 Task: Create a due date automation trigger when advanced on, 2 working days before a card is due add fields without custom fields "Resume" completed at 11:00 AM.
Action: Mouse moved to (1139, 87)
Screenshot: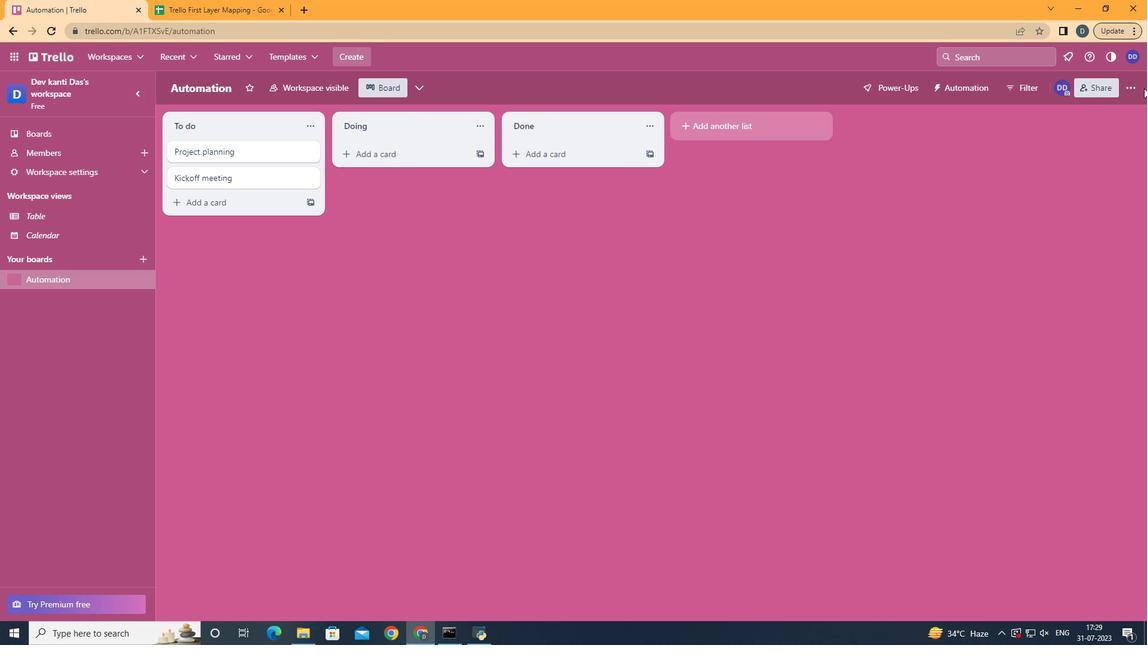 
Action: Mouse pressed left at (1139, 87)
Screenshot: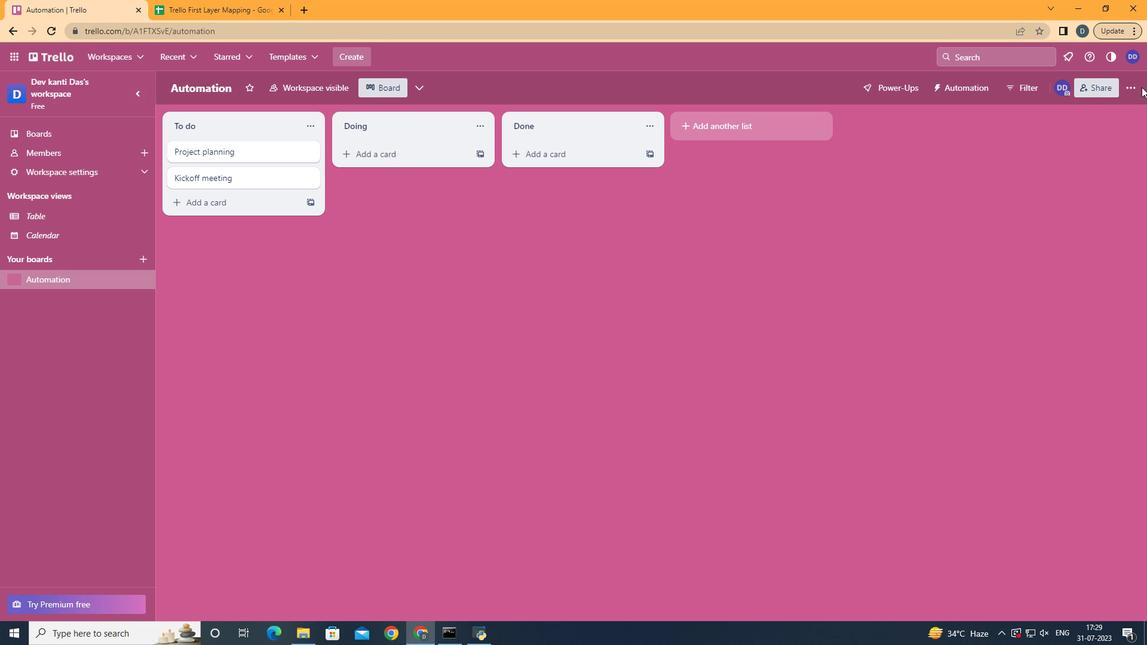 
Action: Mouse moved to (1056, 266)
Screenshot: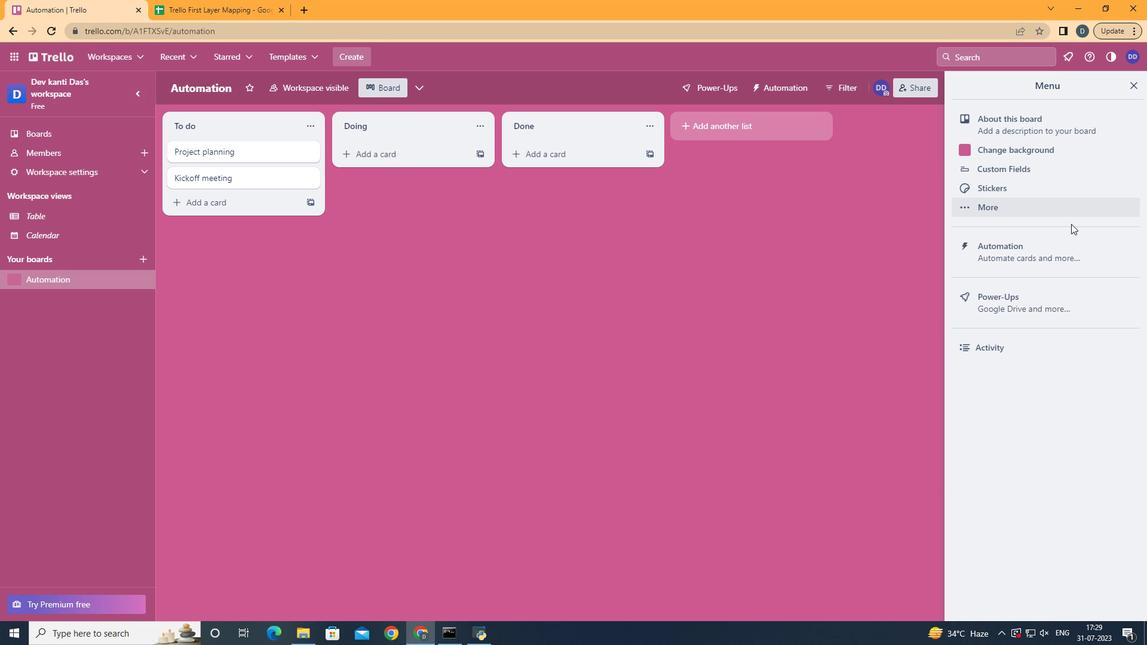 
Action: Mouse pressed left at (1056, 266)
Screenshot: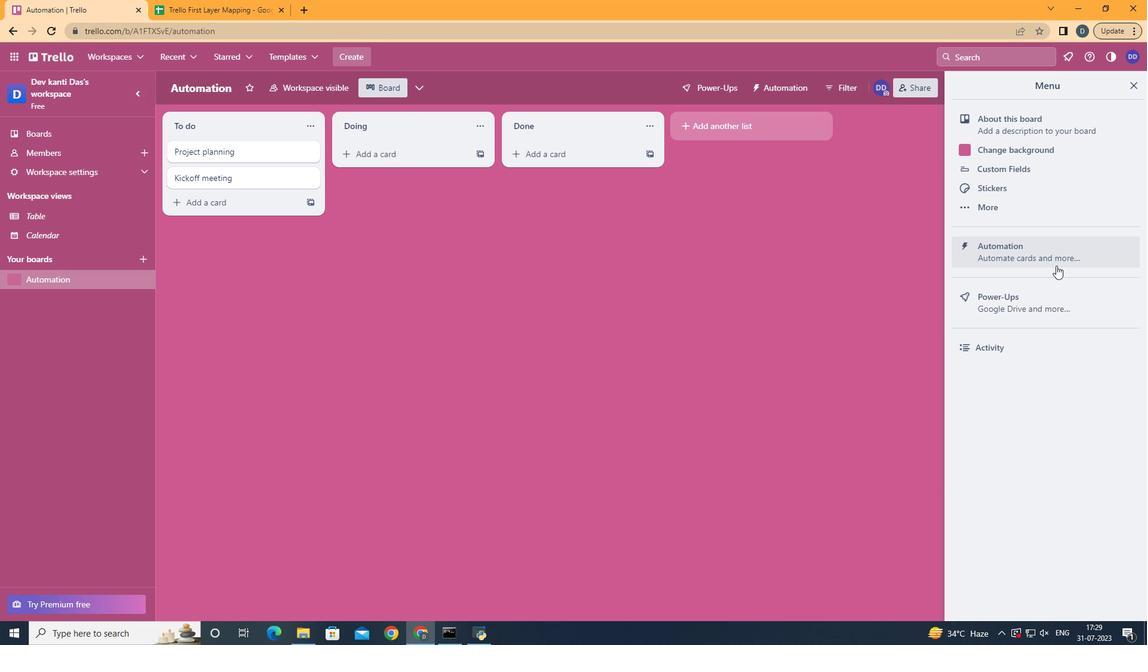 
Action: Mouse moved to (230, 240)
Screenshot: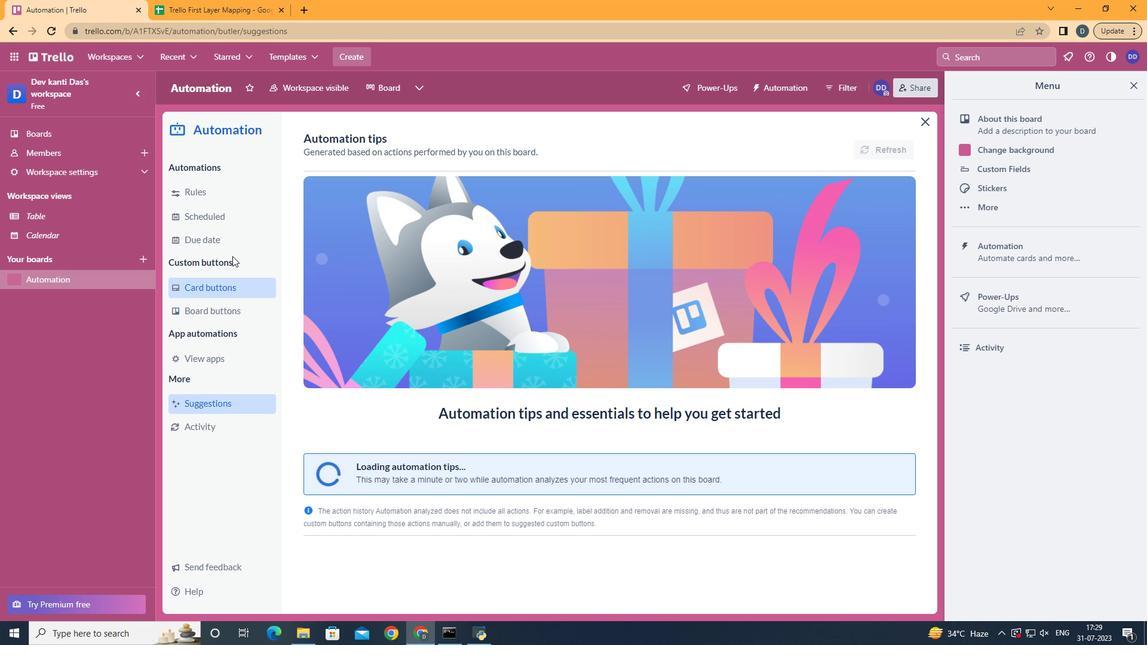 
Action: Mouse pressed left at (230, 240)
Screenshot: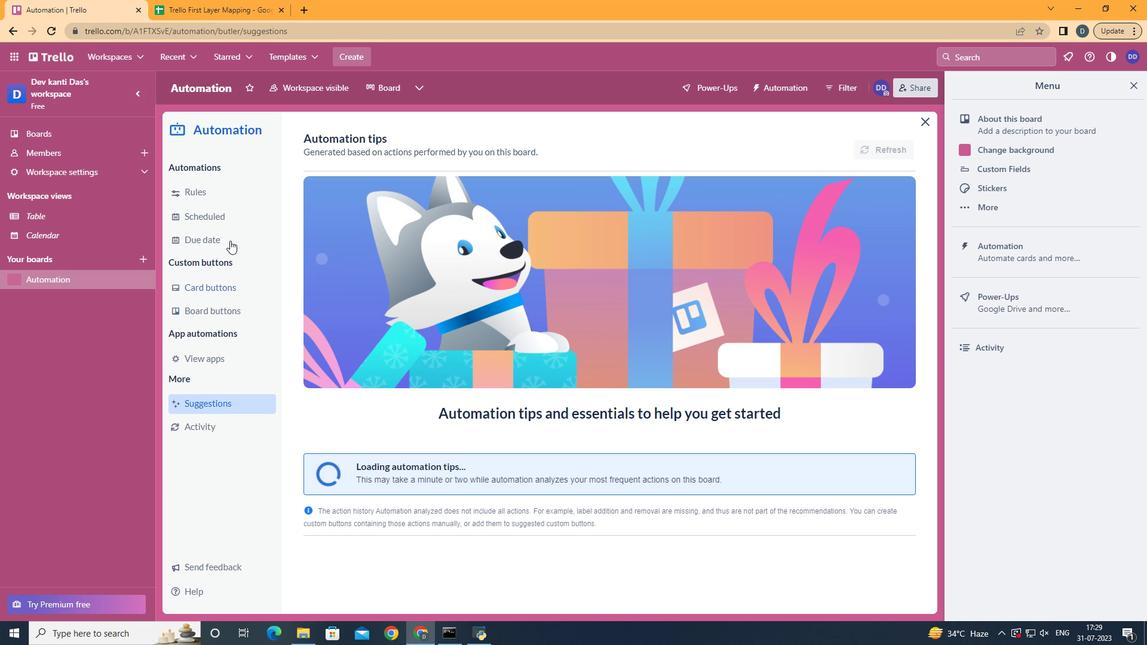 
Action: Mouse moved to (861, 140)
Screenshot: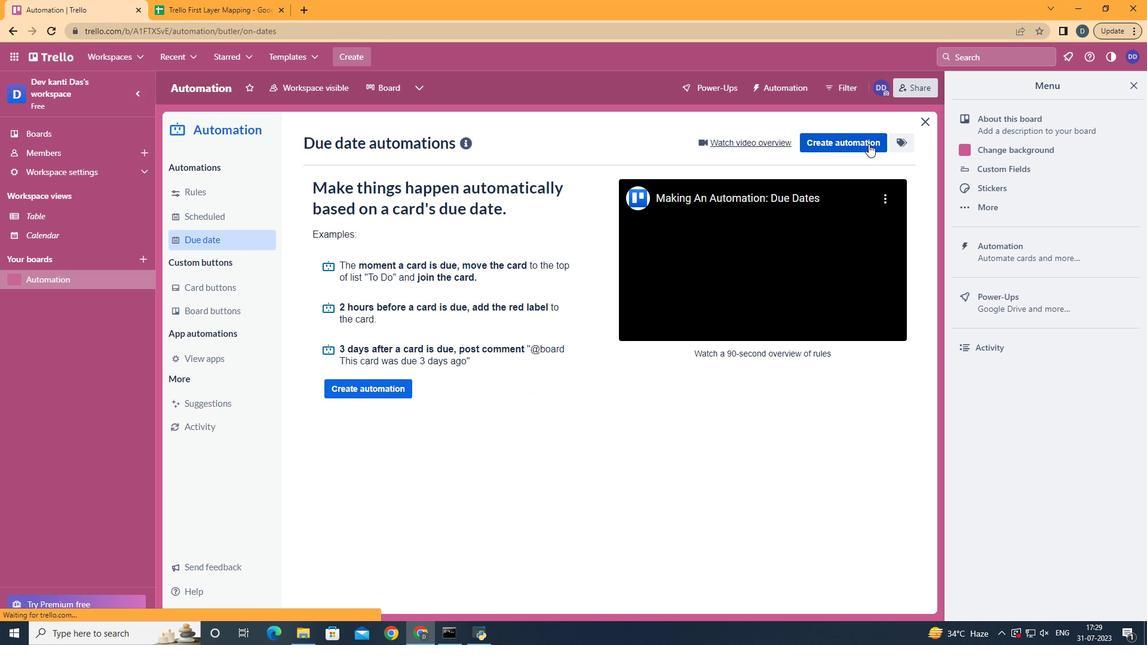 
Action: Mouse pressed left at (861, 140)
Screenshot: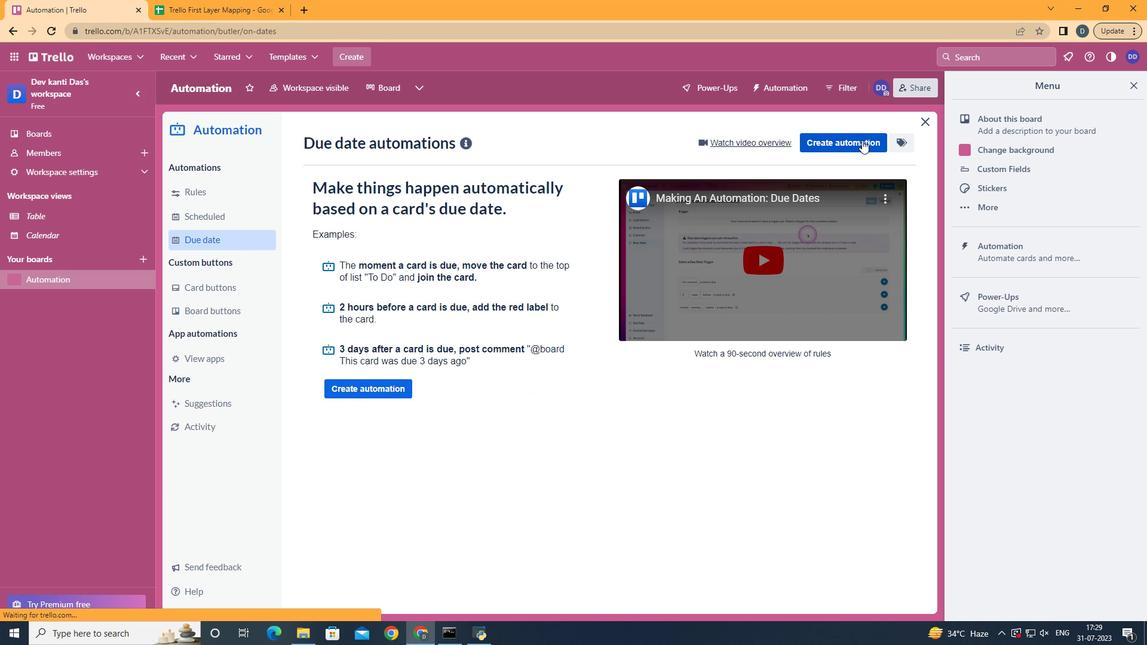 
Action: Mouse moved to (638, 263)
Screenshot: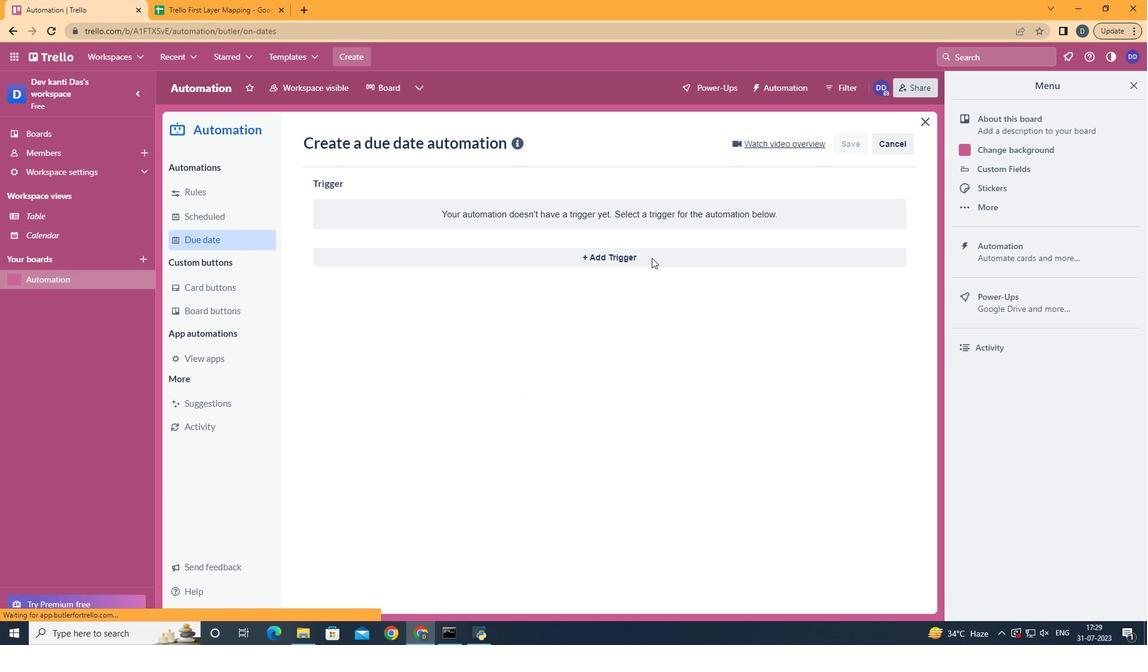 
Action: Mouse pressed left at (638, 263)
Screenshot: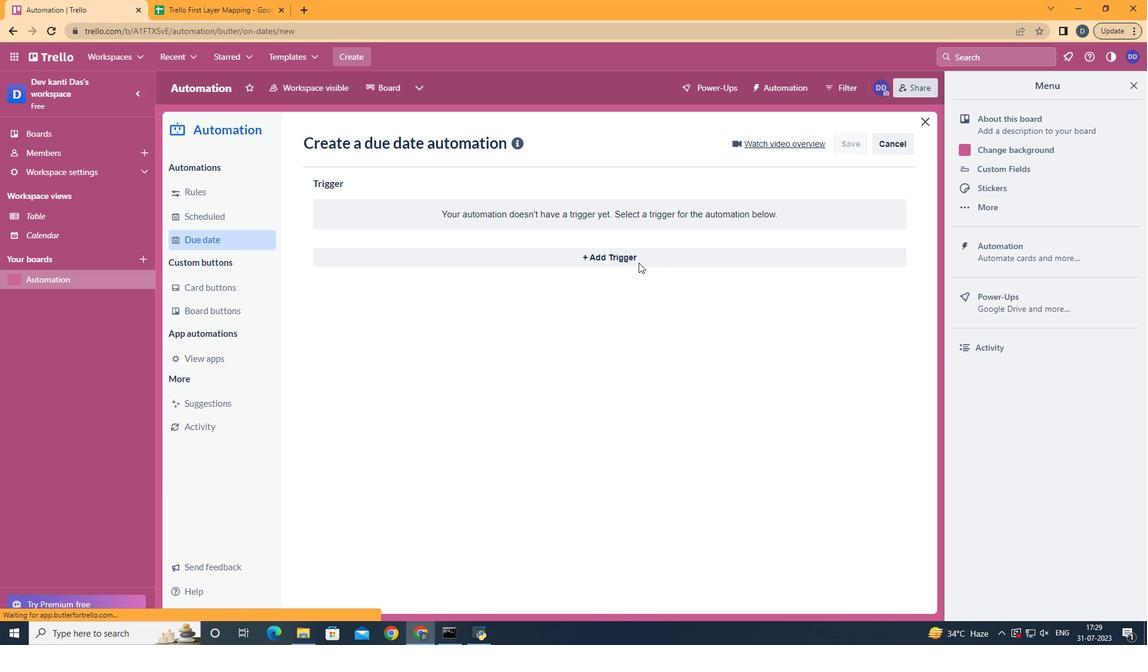 
Action: Mouse moved to (381, 479)
Screenshot: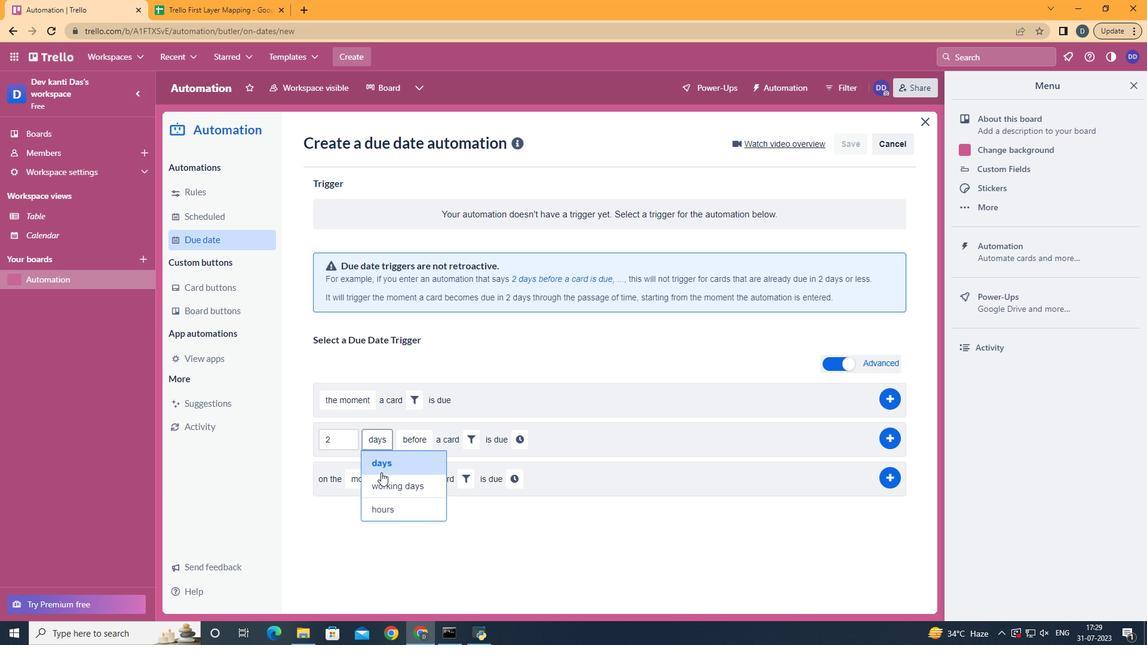 
Action: Mouse pressed left at (381, 479)
Screenshot: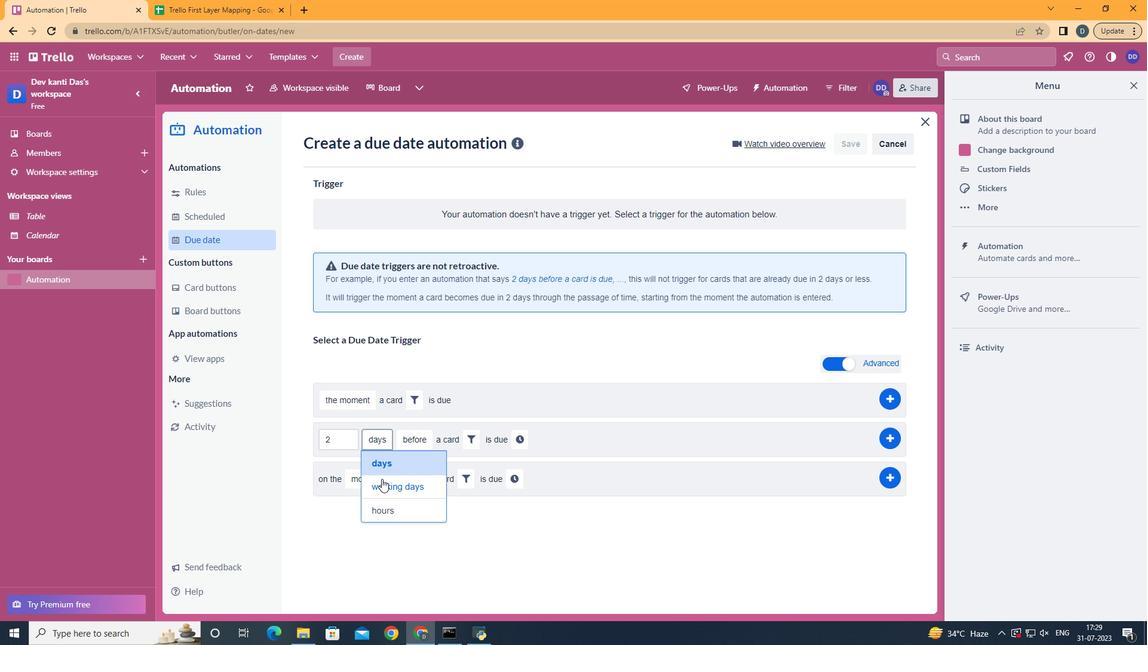 
Action: Mouse moved to (499, 438)
Screenshot: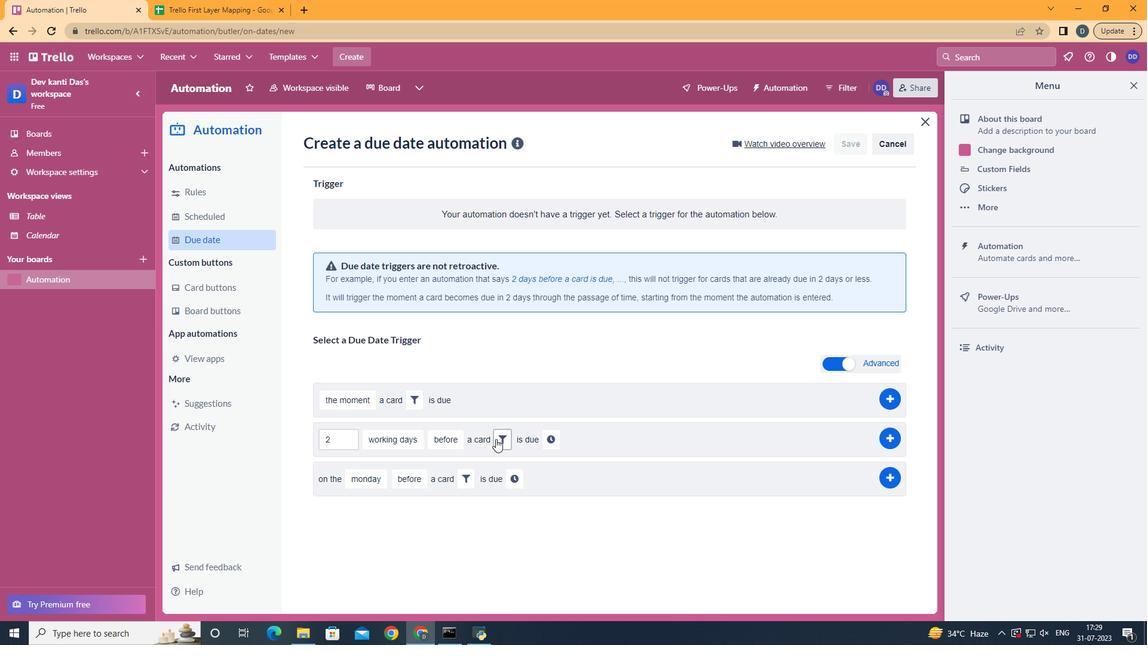 
Action: Mouse pressed left at (499, 438)
Screenshot: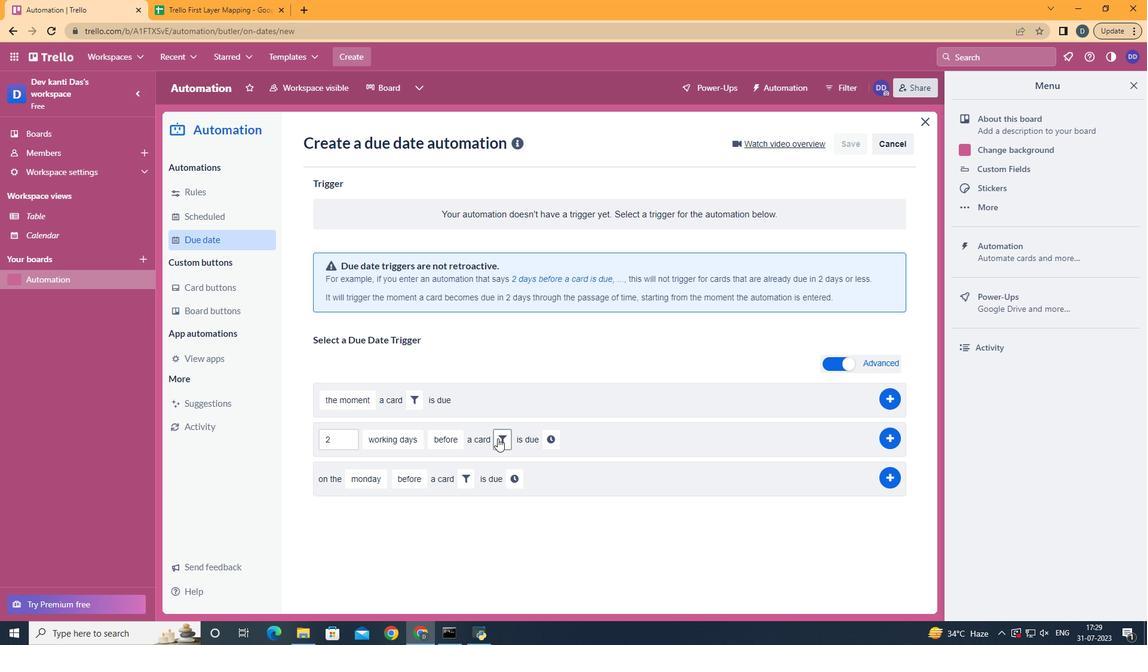 
Action: Mouse moved to (689, 476)
Screenshot: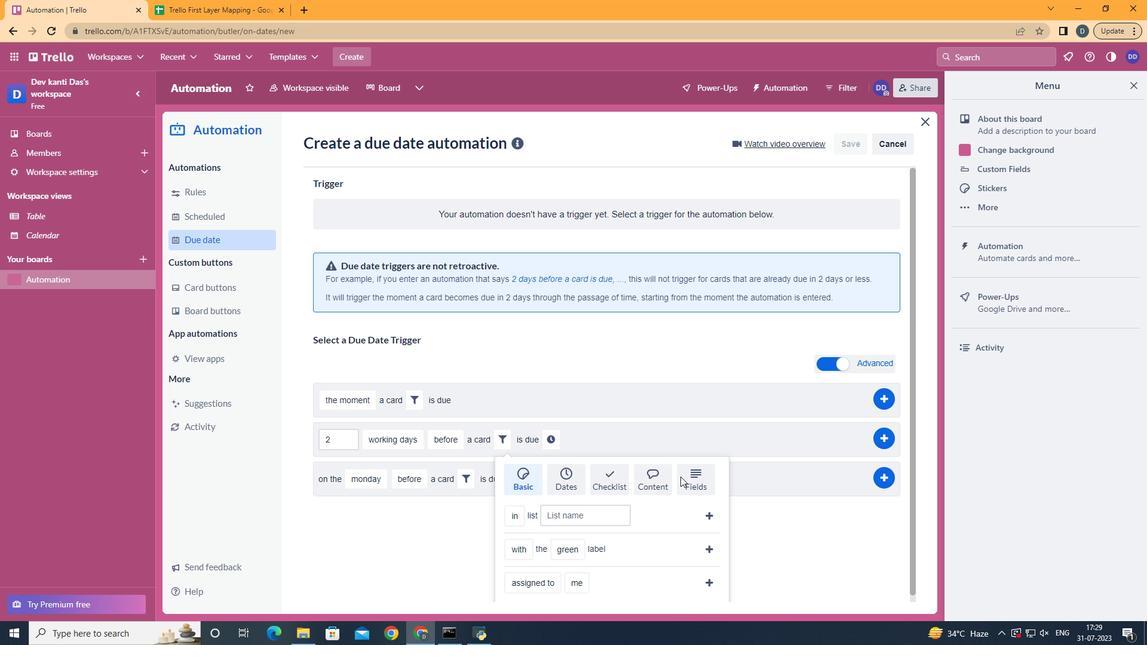 
Action: Mouse pressed left at (689, 476)
Screenshot: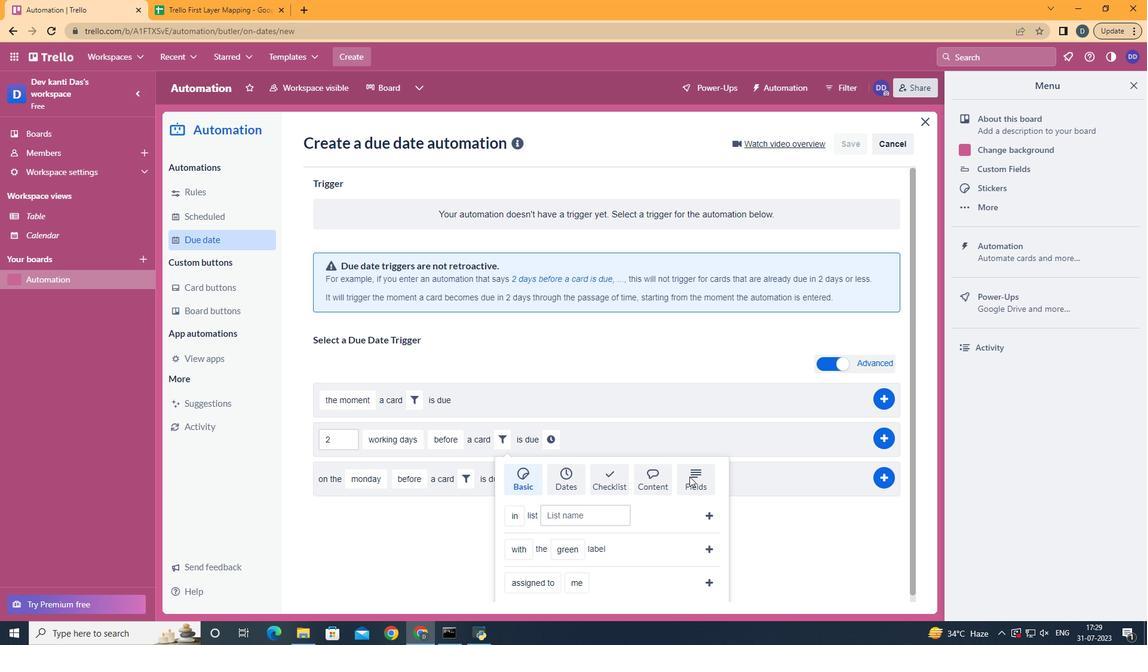 
Action: Mouse moved to (557, 519)
Screenshot: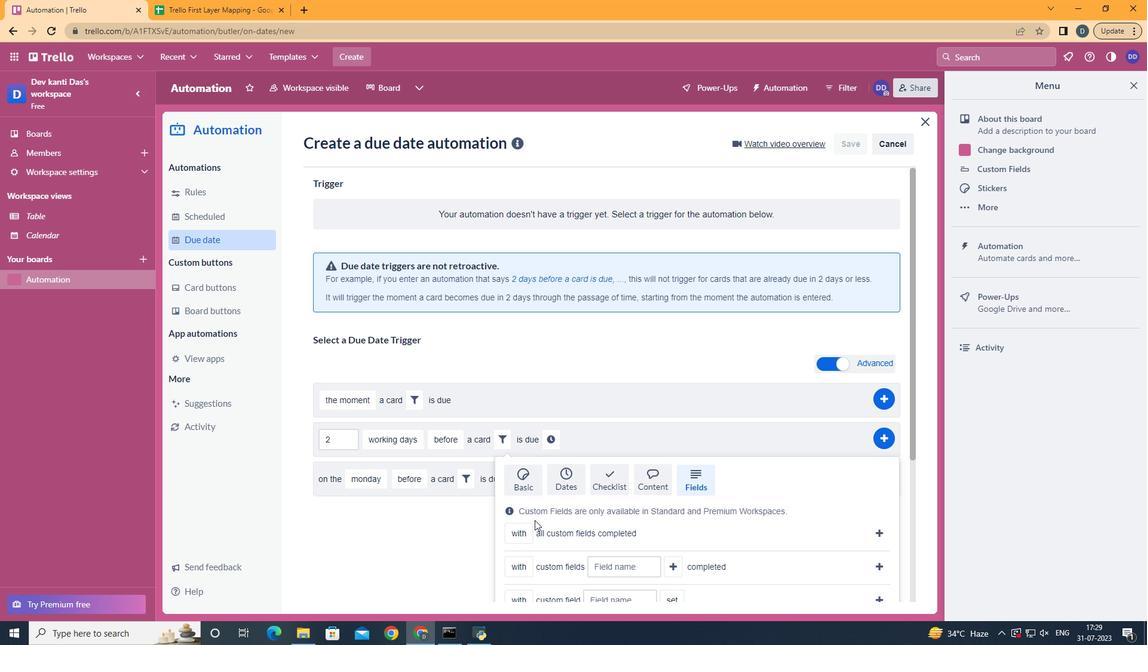 
Action: Mouse scrolled (557, 518) with delta (0, 0)
Screenshot: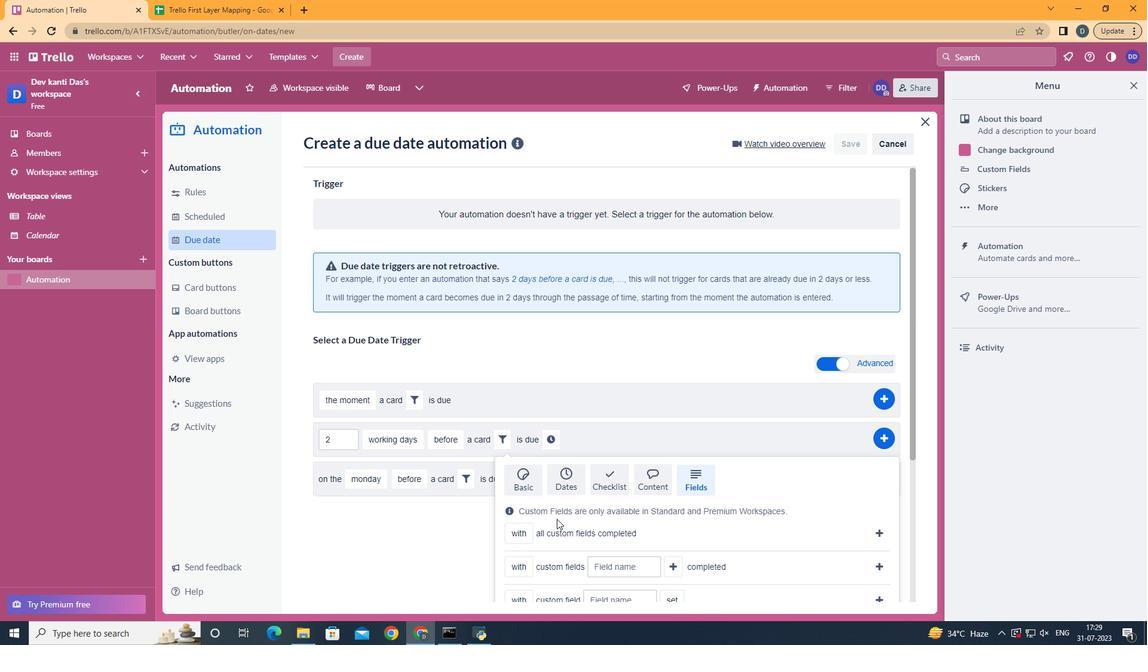 
Action: Mouse scrolled (557, 518) with delta (0, 0)
Screenshot: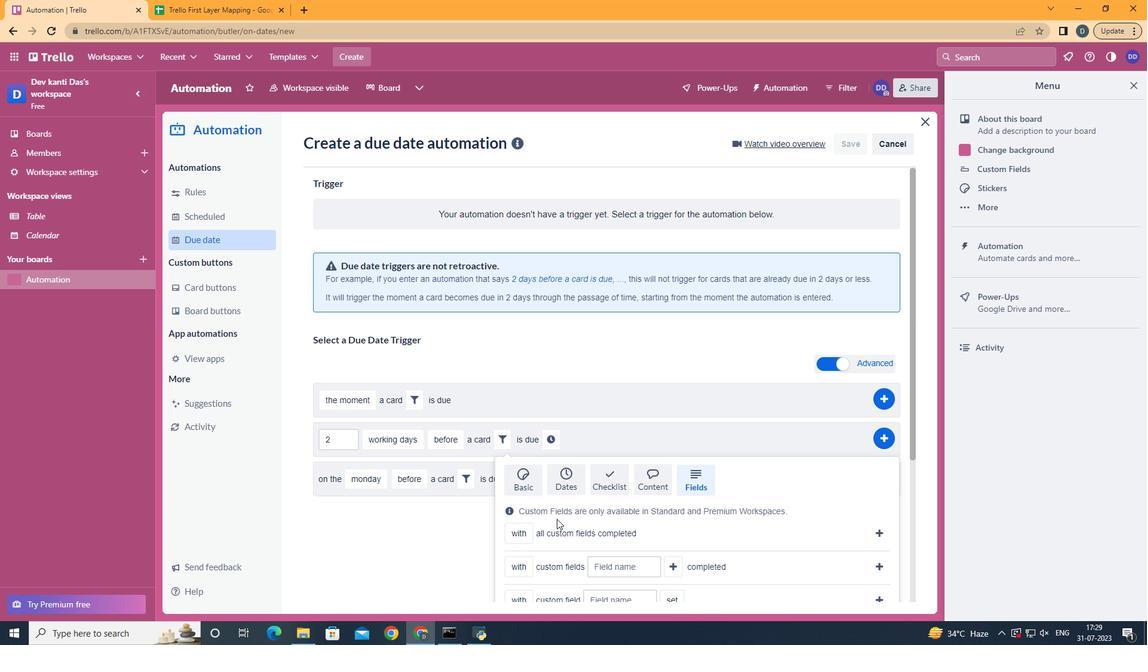 
Action: Mouse scrolled (557, 518) with delta (0, 0)
Screenshot: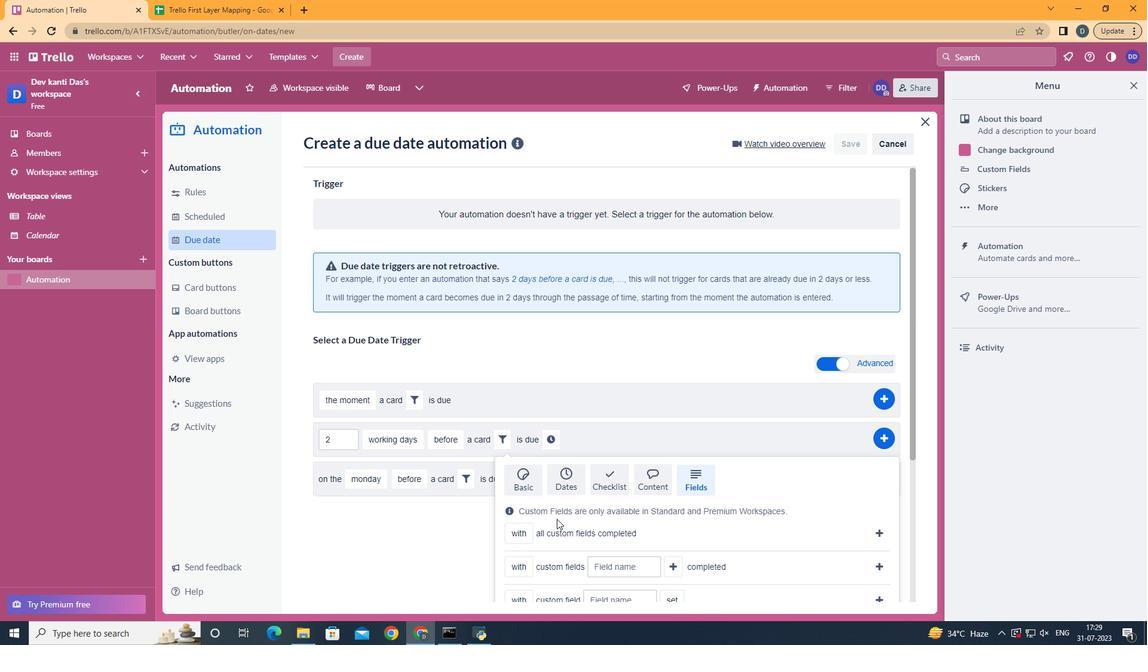 
Action: Mouse scrolled (557, 518) with delta (0, 0)
Screenshot: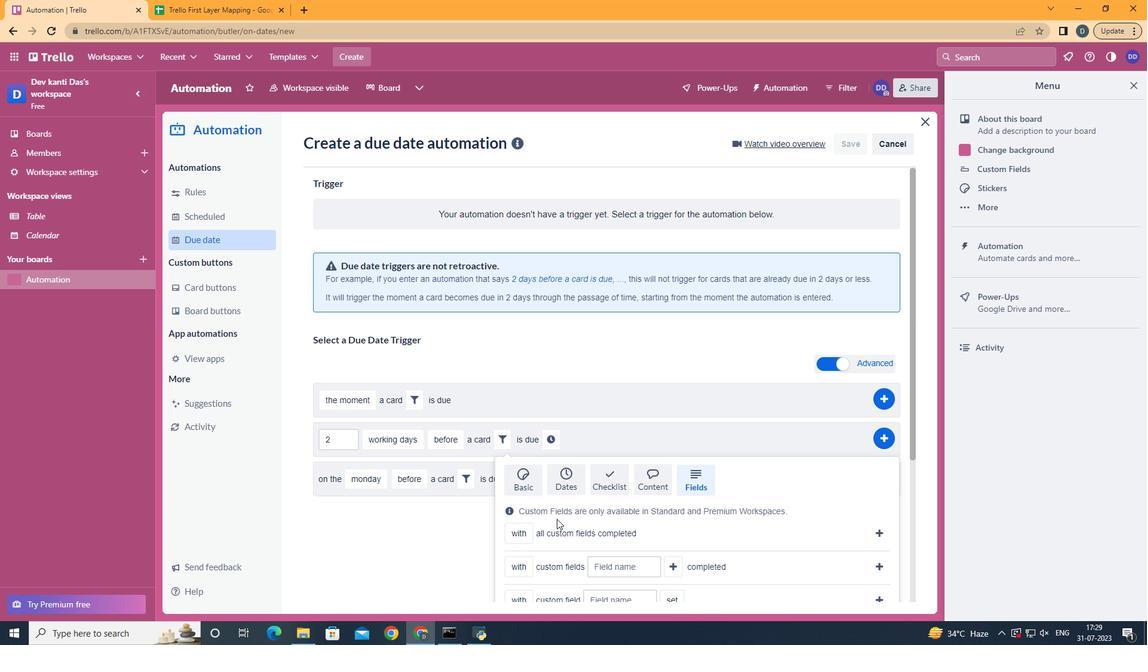 
Action: Mouse moved to (536, 400)
Screenshot: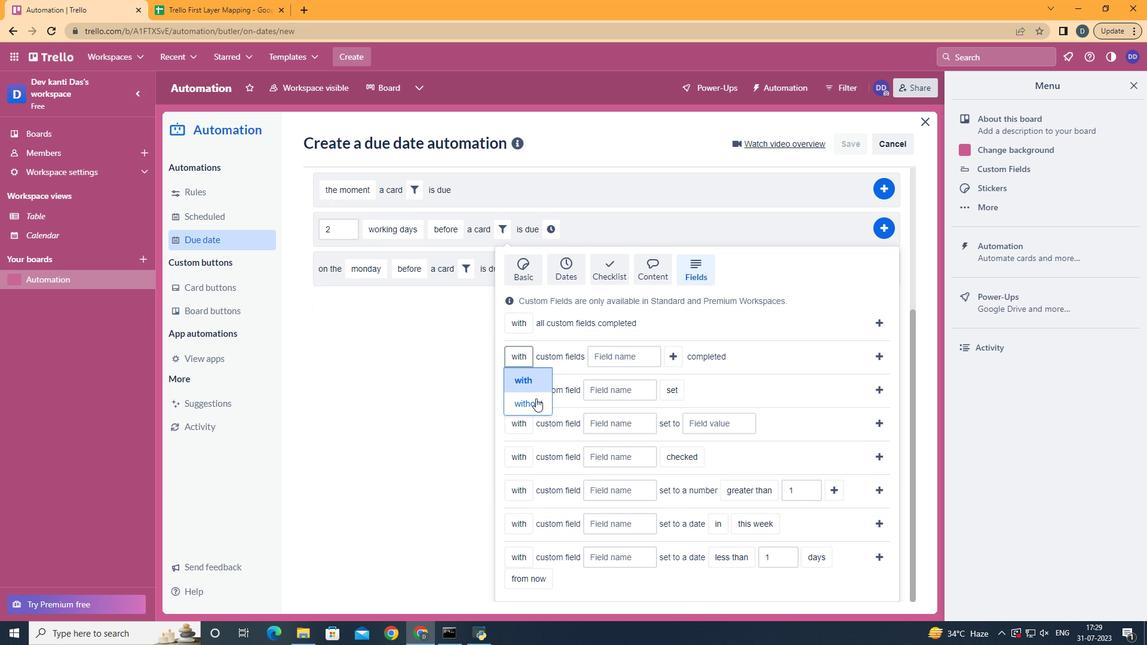 
Action: Mouse pressed left at (536, 400)
Screenshot: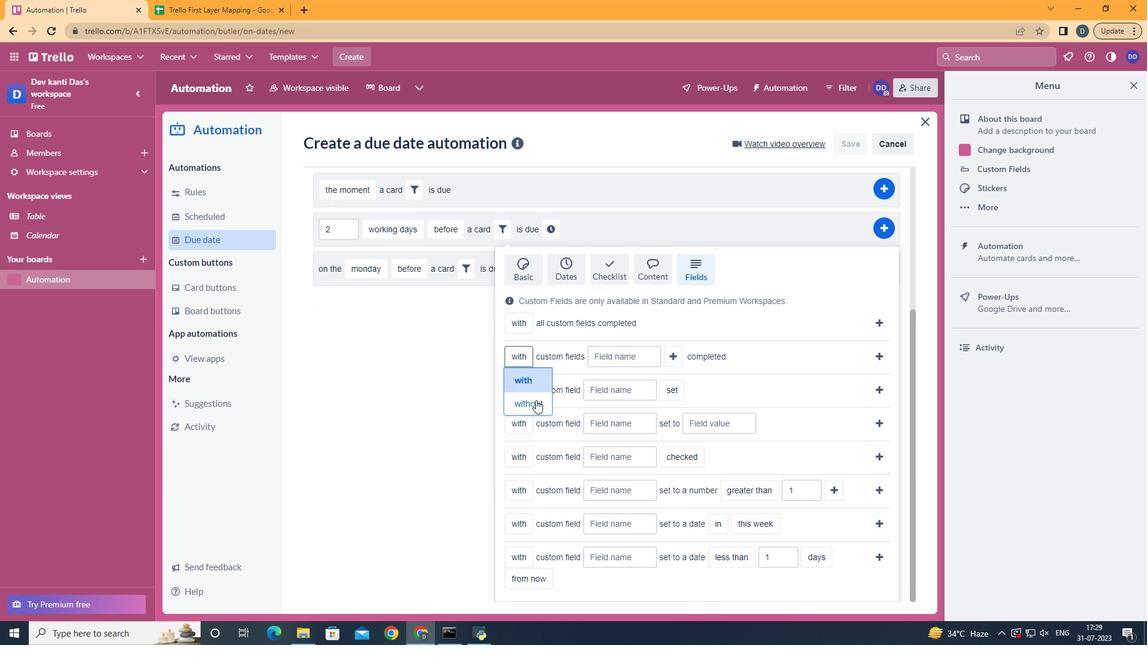 
Action: Mouse moved to (618, 357)
Screenshot: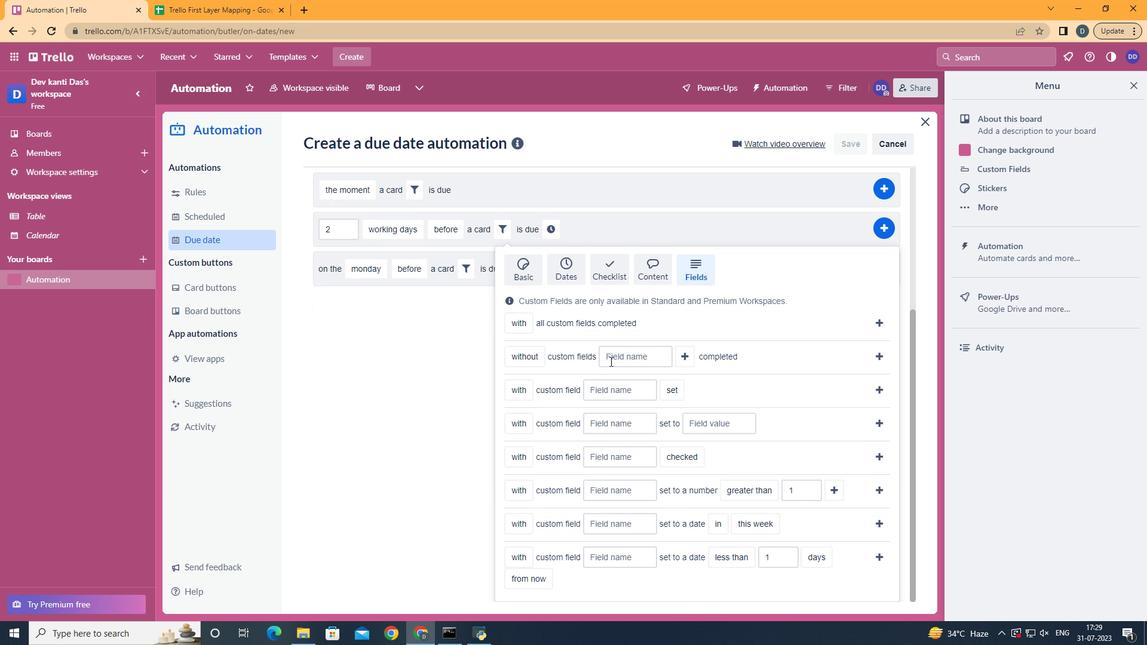 
Action: Mouse pressed left at (618, 357)
Screenshot: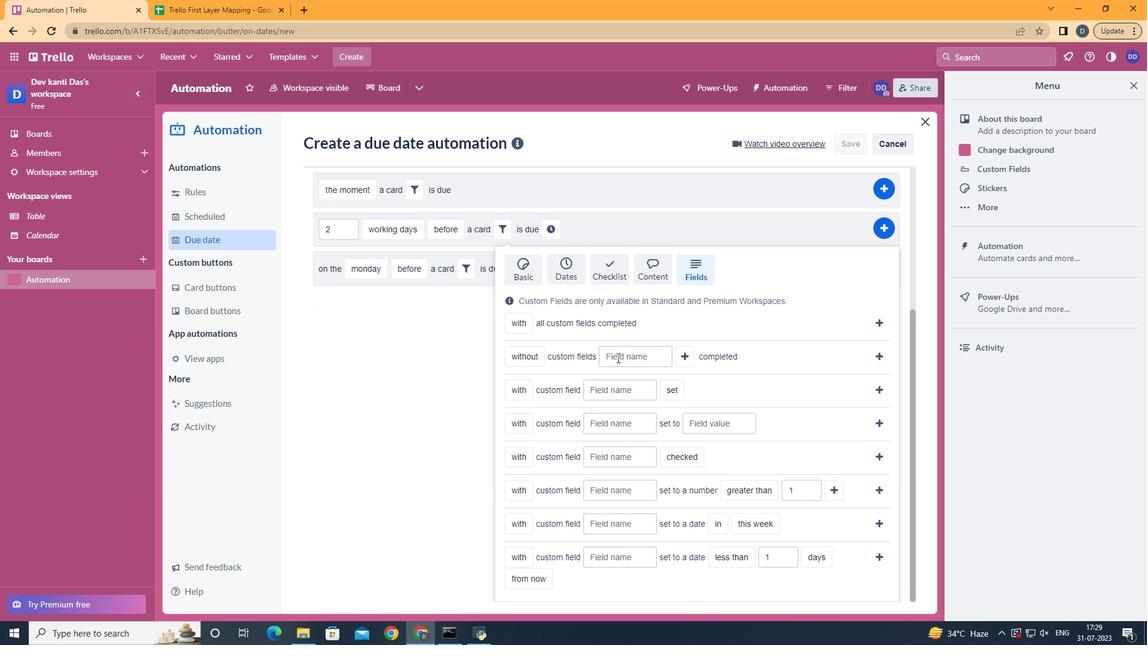 
Action: Key pressed <Key.shift>Resume
Screenshot: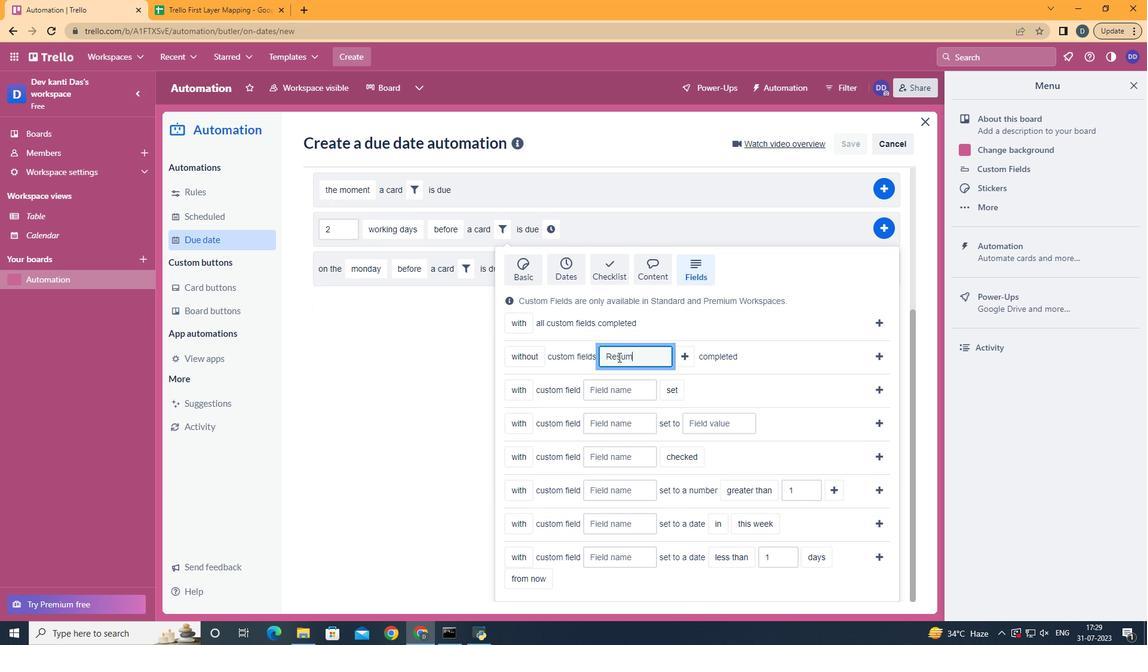 
Action: Mouse moved to (885, 353)
Screenshot: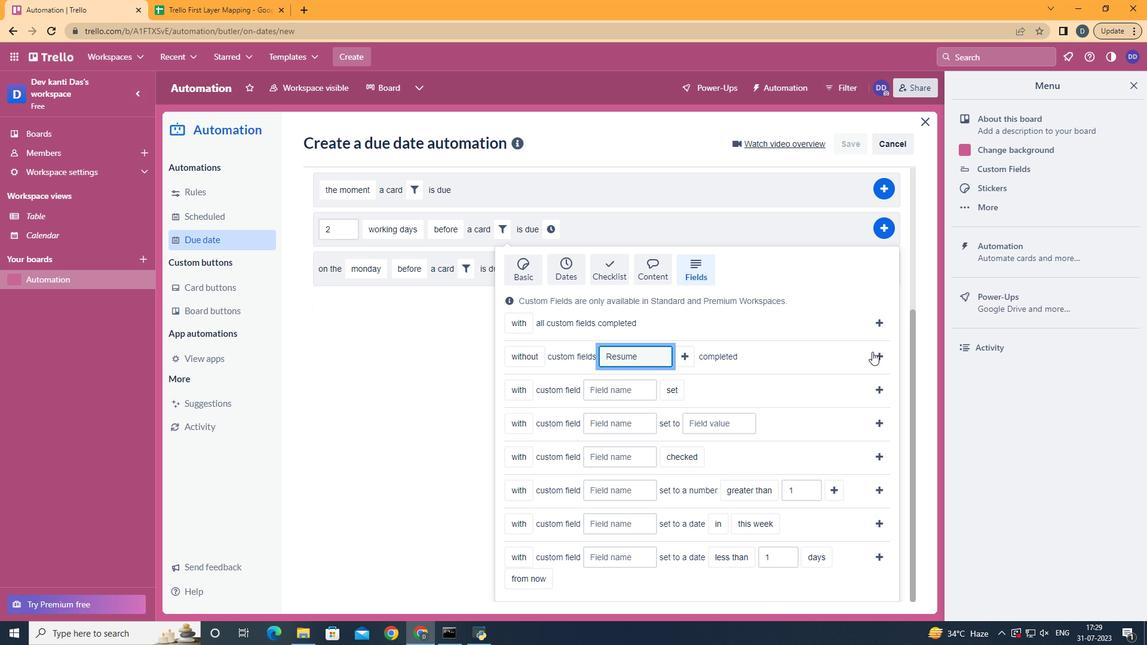 
Action: Mouse pressed left at (885, 353)
Screenshot: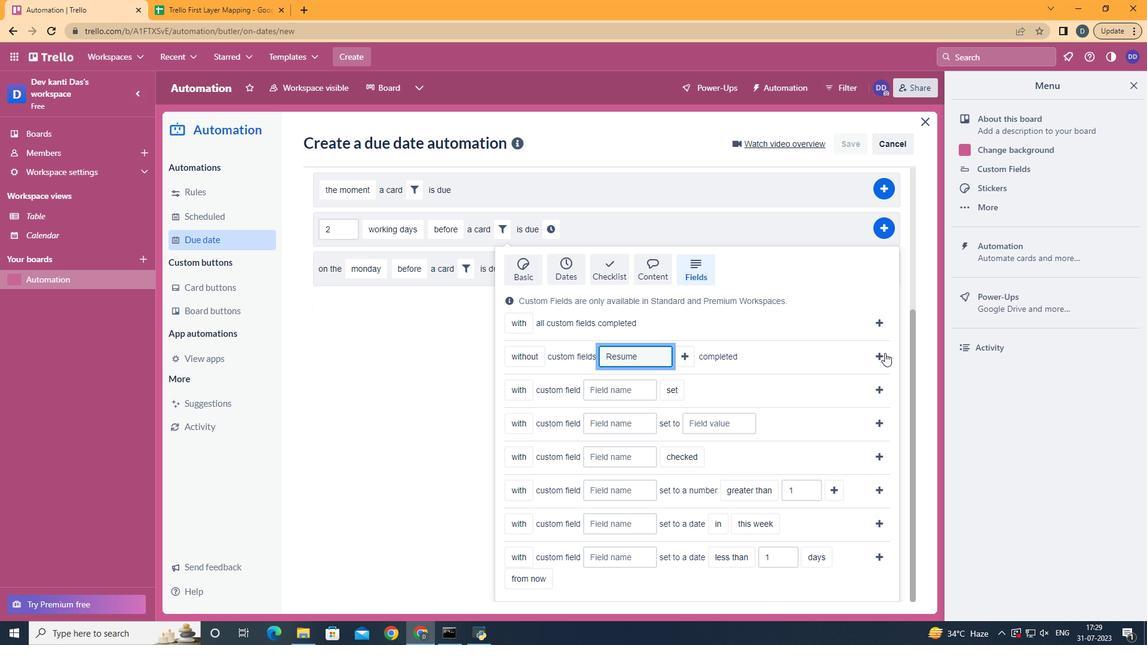 
Action: Mouse moved to (741, 445)
Screenshot: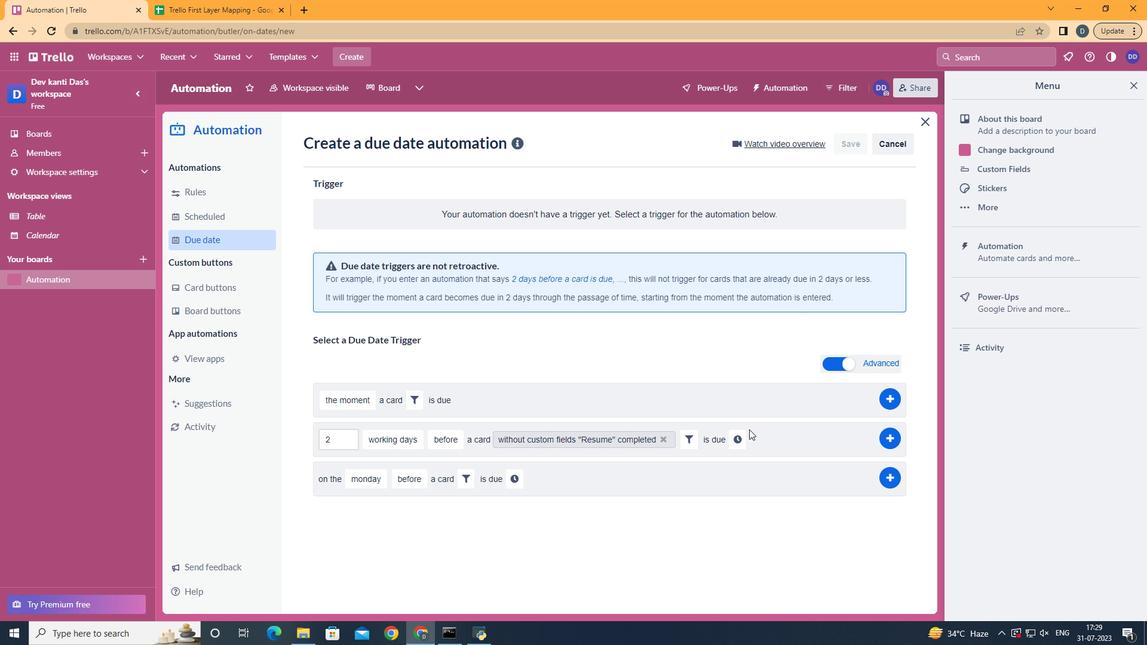 
Action: Mouse pressed left at (741, 445)
Screenshot: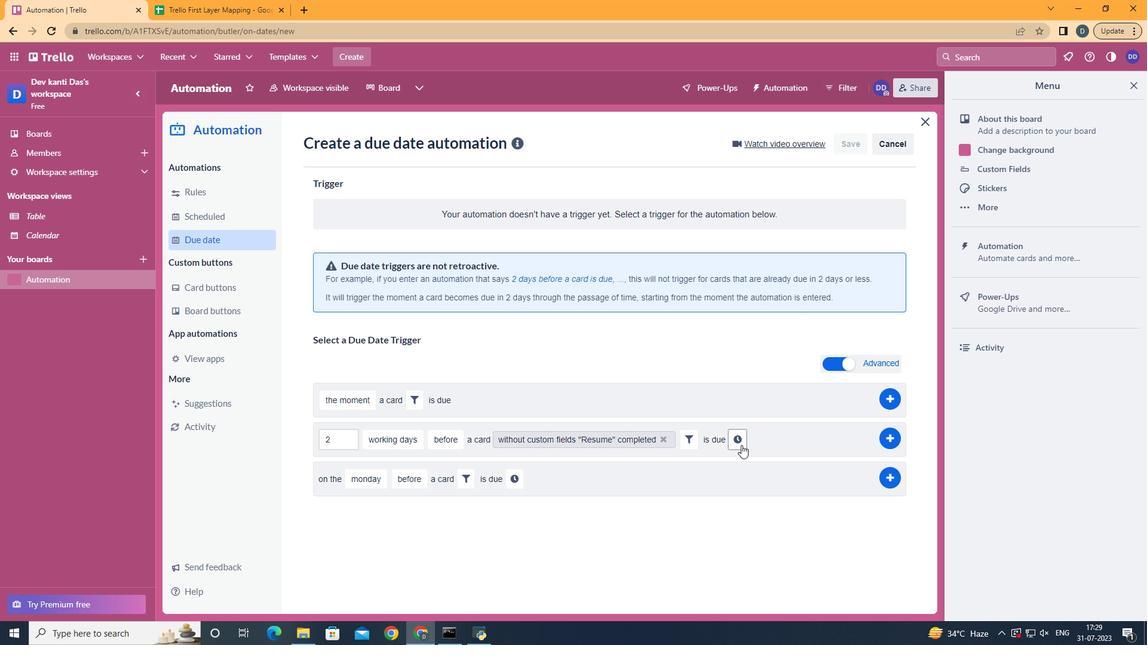
Action: Mouse moved to (354, 468)
Screenshot: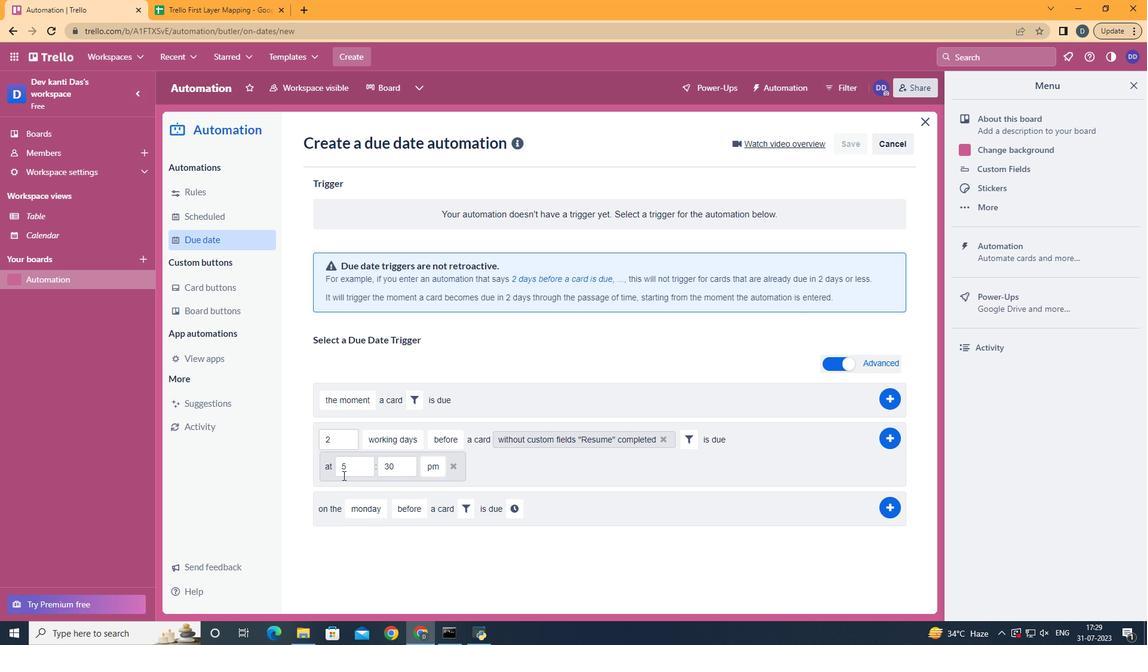 
Action: Mouse pressed left at (354, 468)
Screenshot: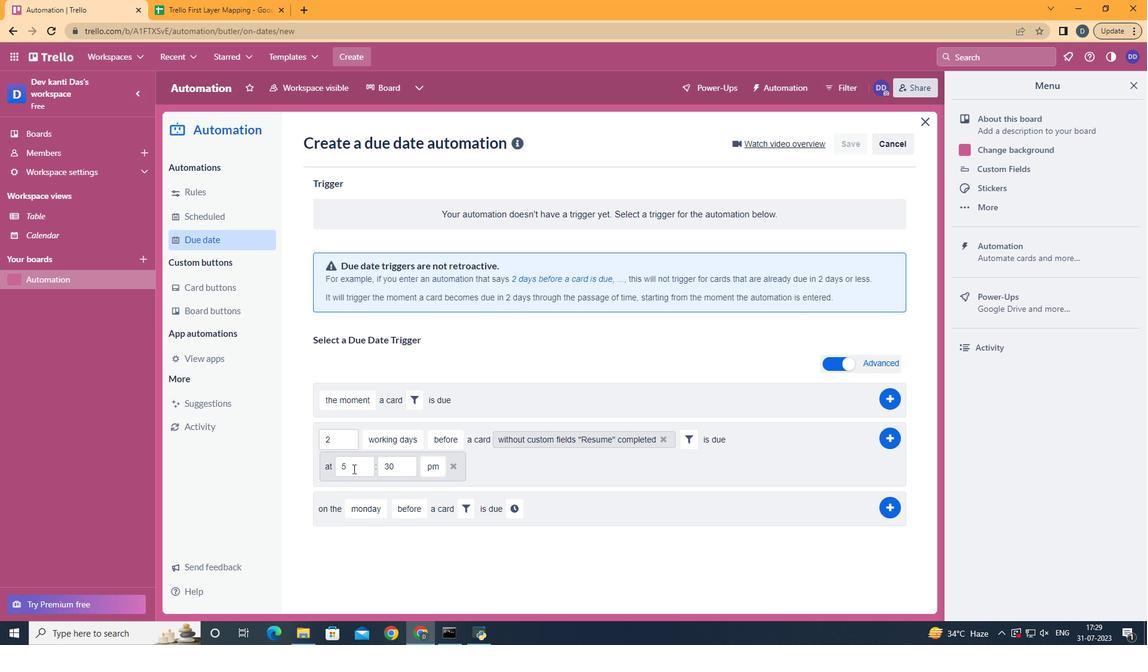 
Action: Key pressed <Key.backspace>11
Screenshot: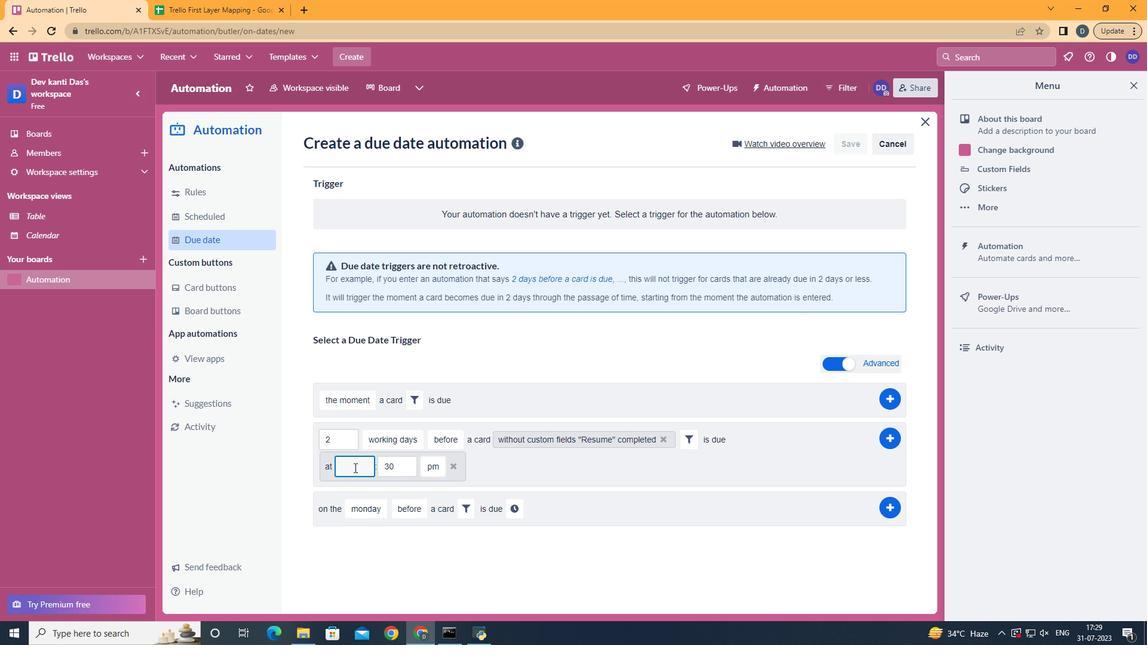 
Action: Mouse moved to (394, 468)
Screenshot: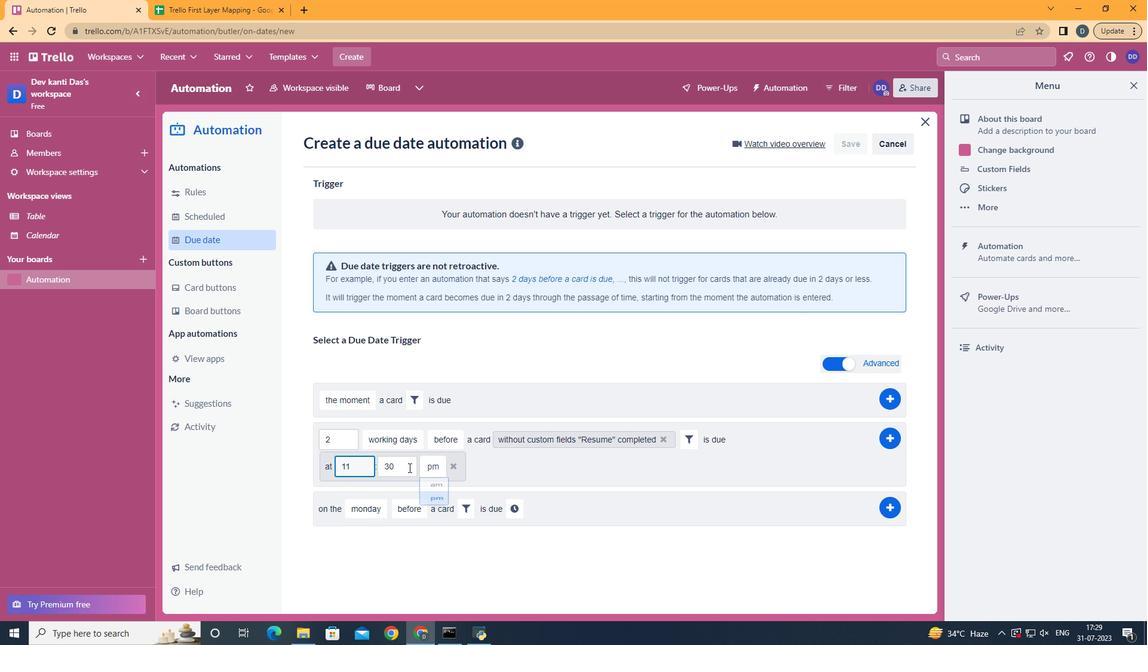 
Action: Mouse pressed left at (394, 468)
Screenshot: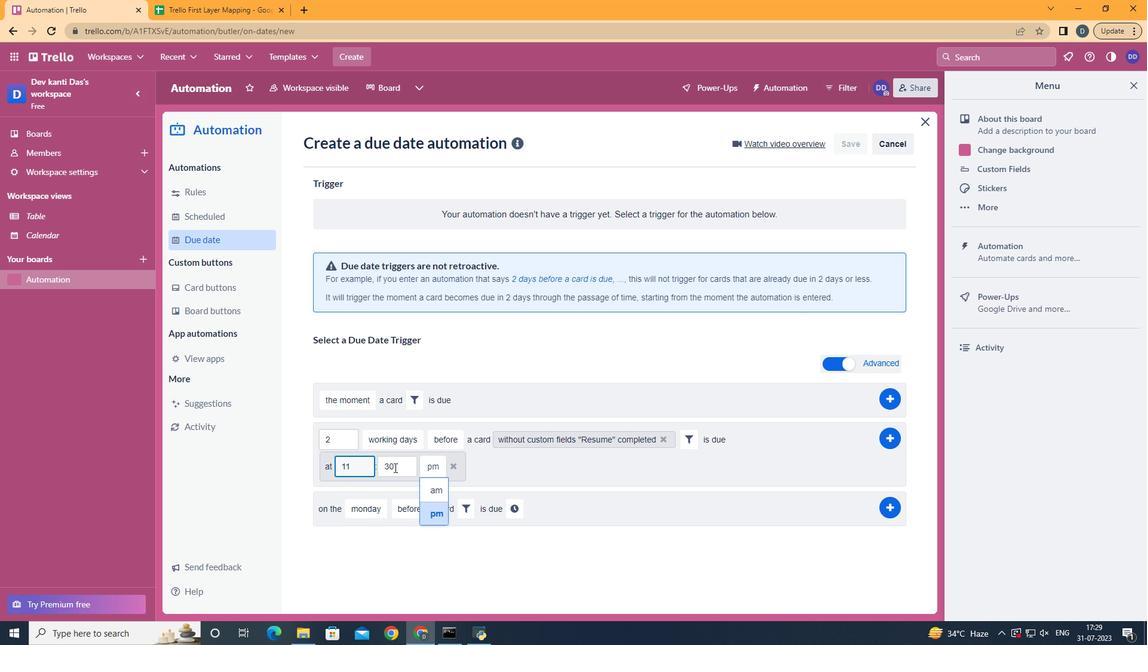 
Action: Mouse moved to (393, 468)
Screenshot: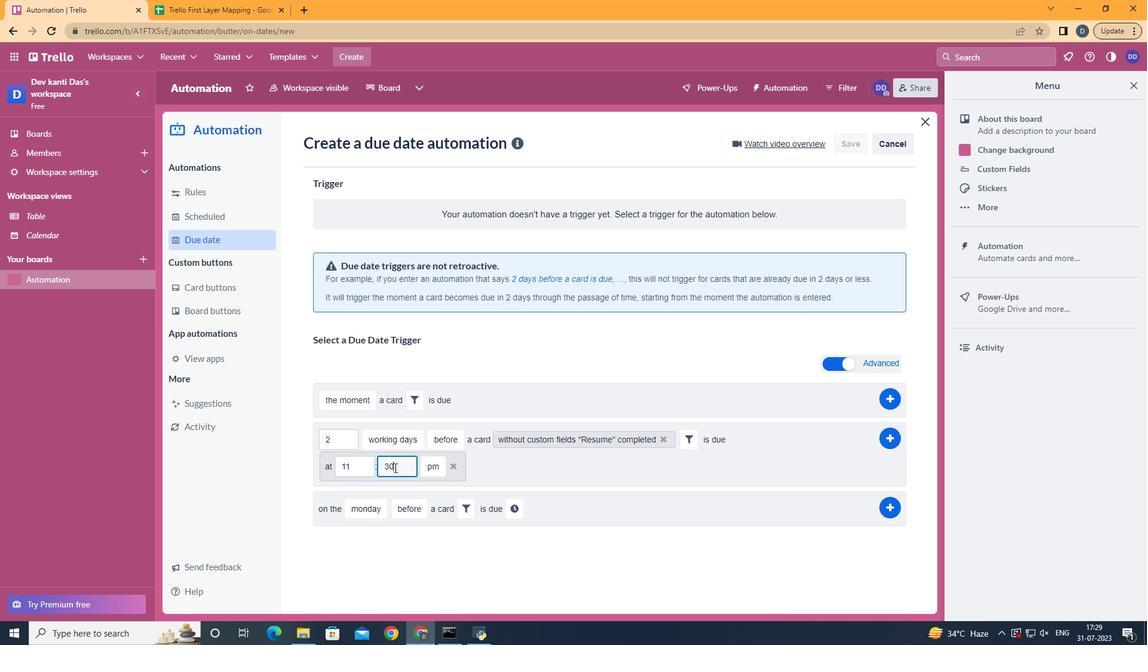 
Action: Key pressed <Key.backspace><Key.backspace>00
Screenshot: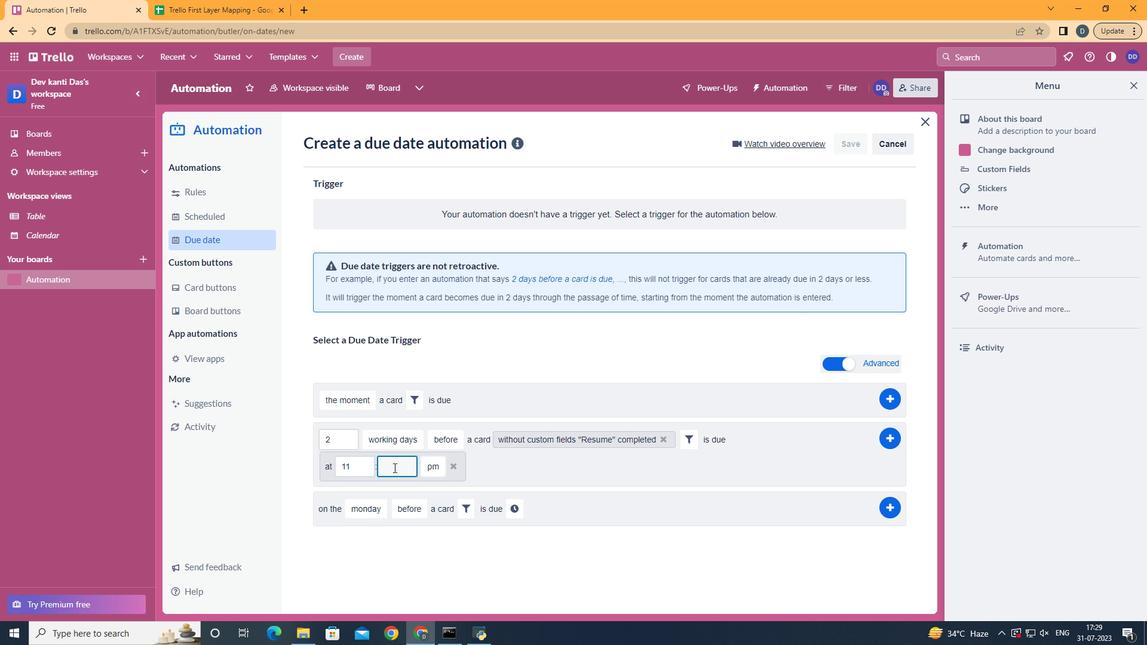 
Action: Mouse moved to (437, 489)
Screenshot: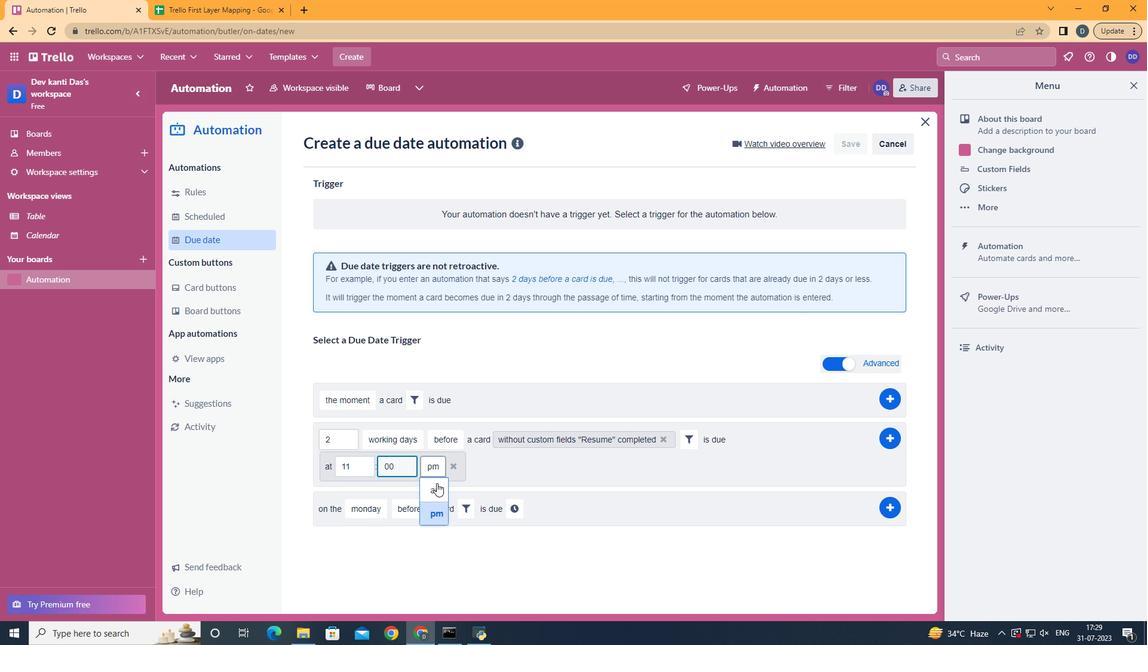 
Action: Mouse pressed left at (437, 489)
Screenshot: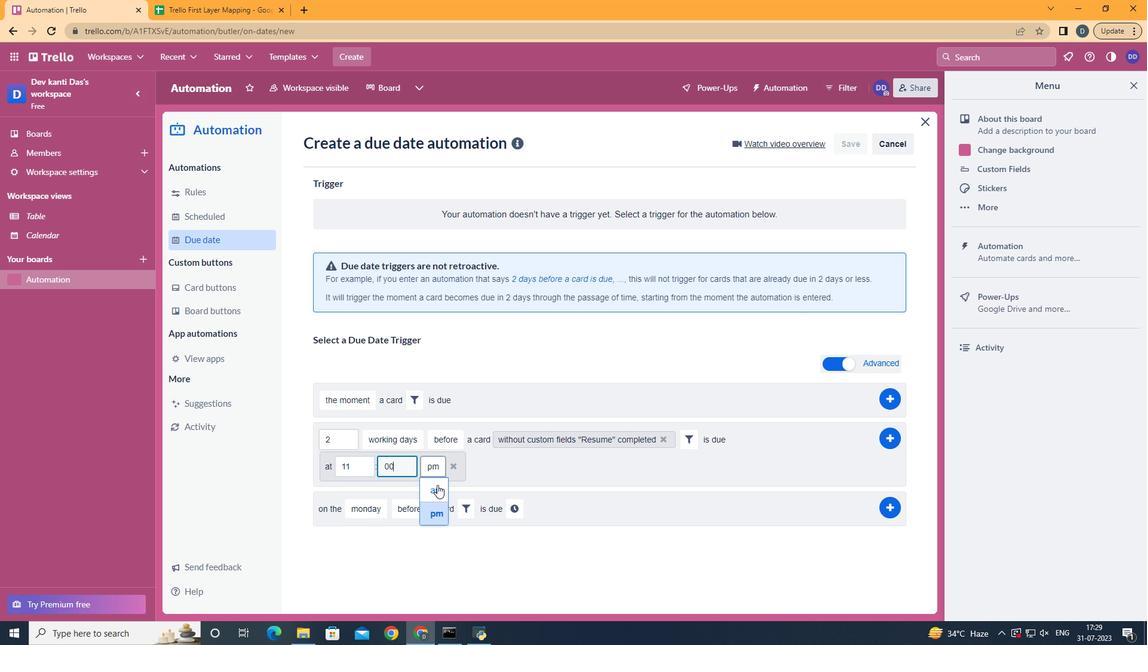 
Action: Mouse moved to (896, 432)
Screenshot: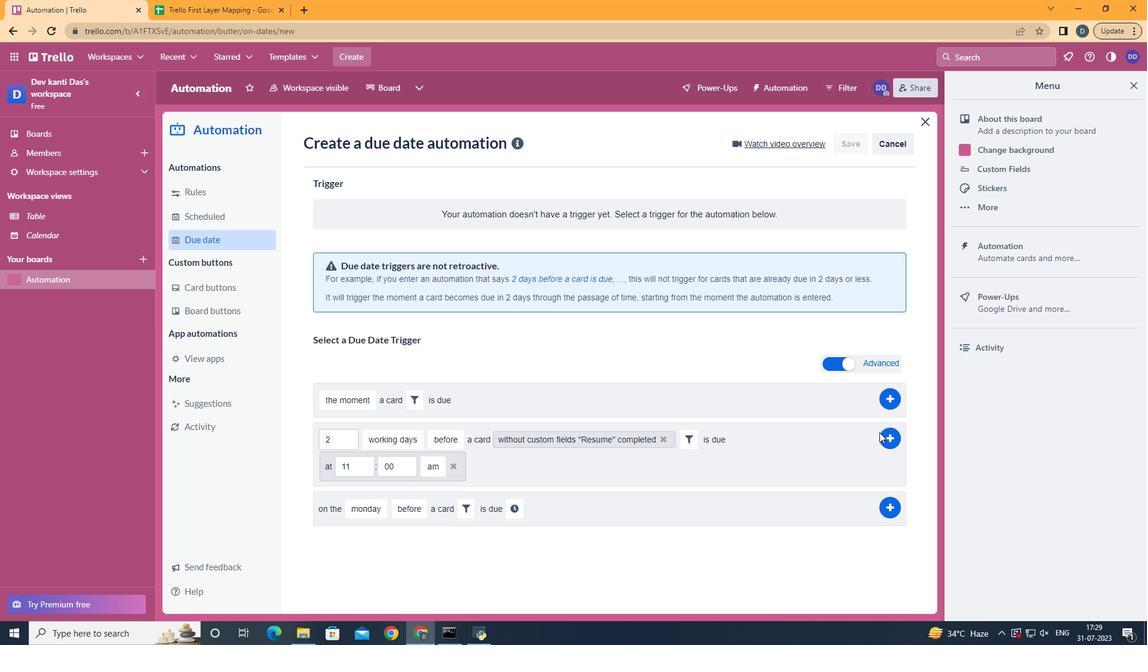 
Action: Mouse pressed left at (896, 432)
Screenshot: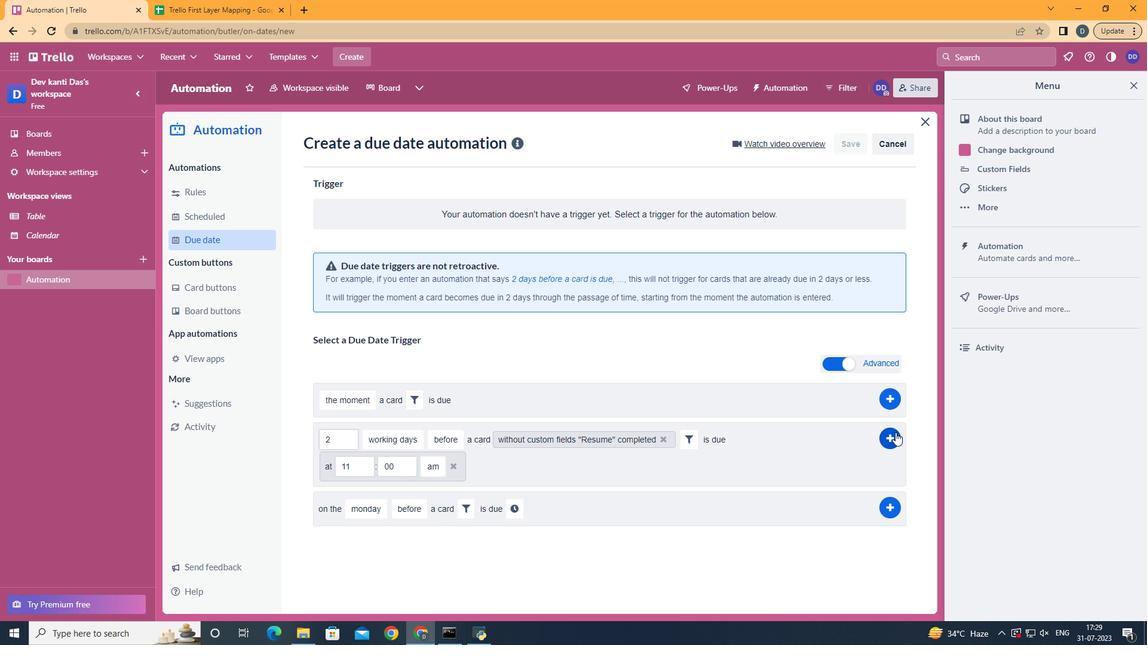
Action: Mouse moved to (661, 347)
Screenshot: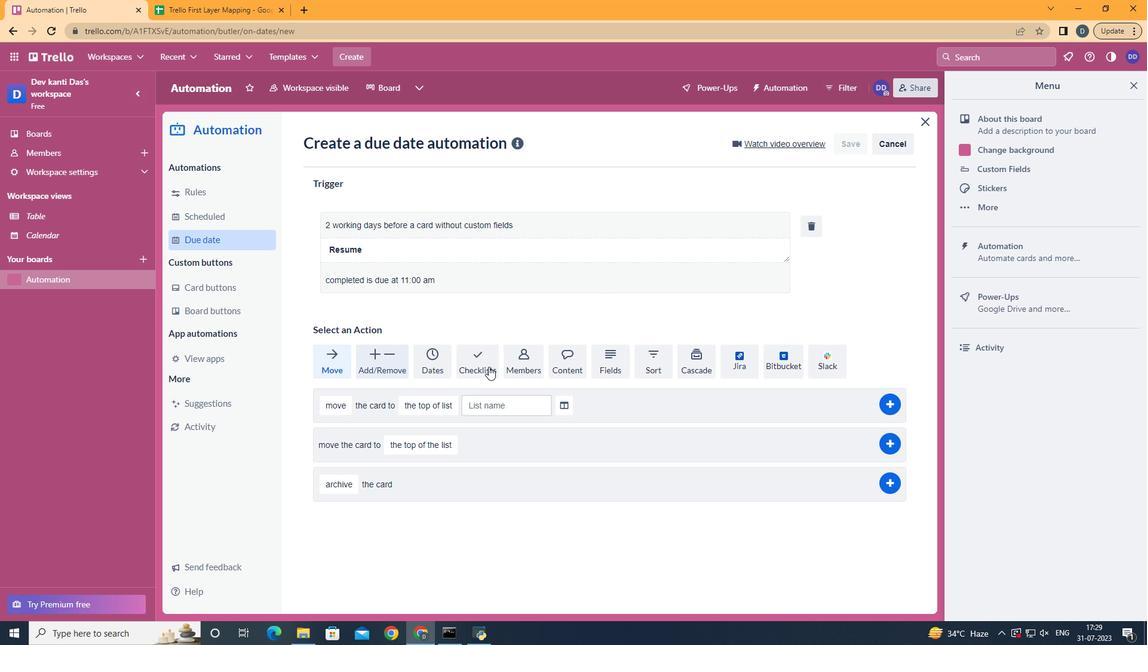
